 Task: Reply All to email with the signature 'Adam Smith' with the subject 'Request for information' from softage.1@softage.net with the message 'I would like to request a meeting to discuss the new product launch strategy.'
Action: Mouse moved to (583, 582)
Screenshot: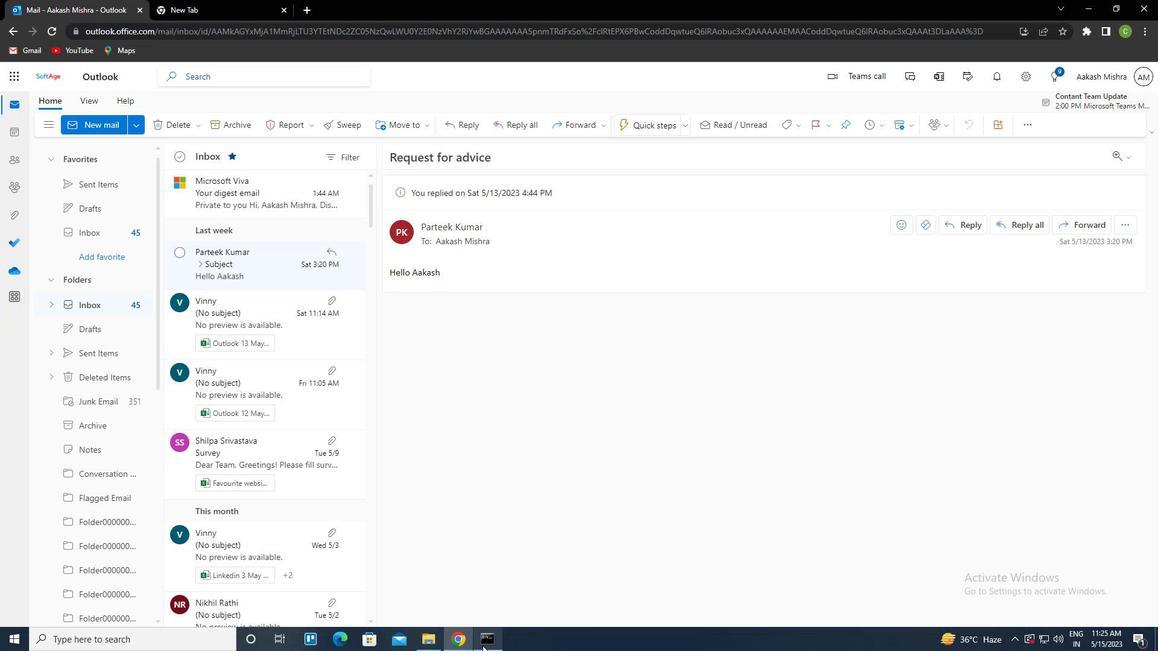 
Action: Mouse scrolled (583, 582) with delta (0, 0)
Screenshot: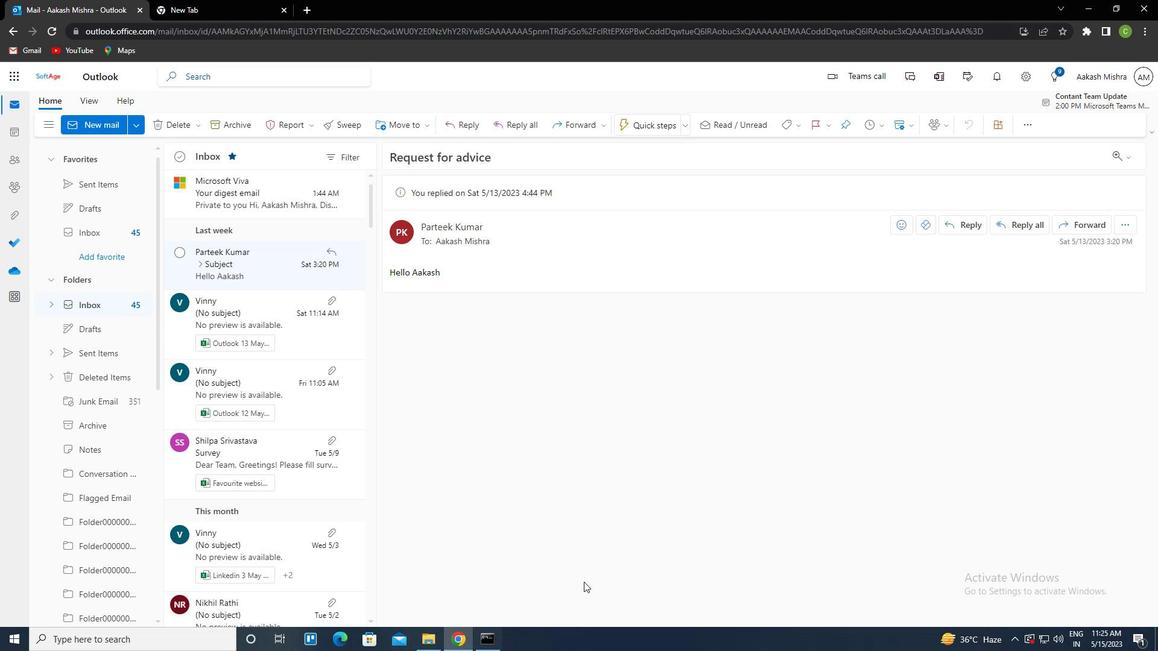 
Action: Mouse moved to (974, 221)
Screenshot: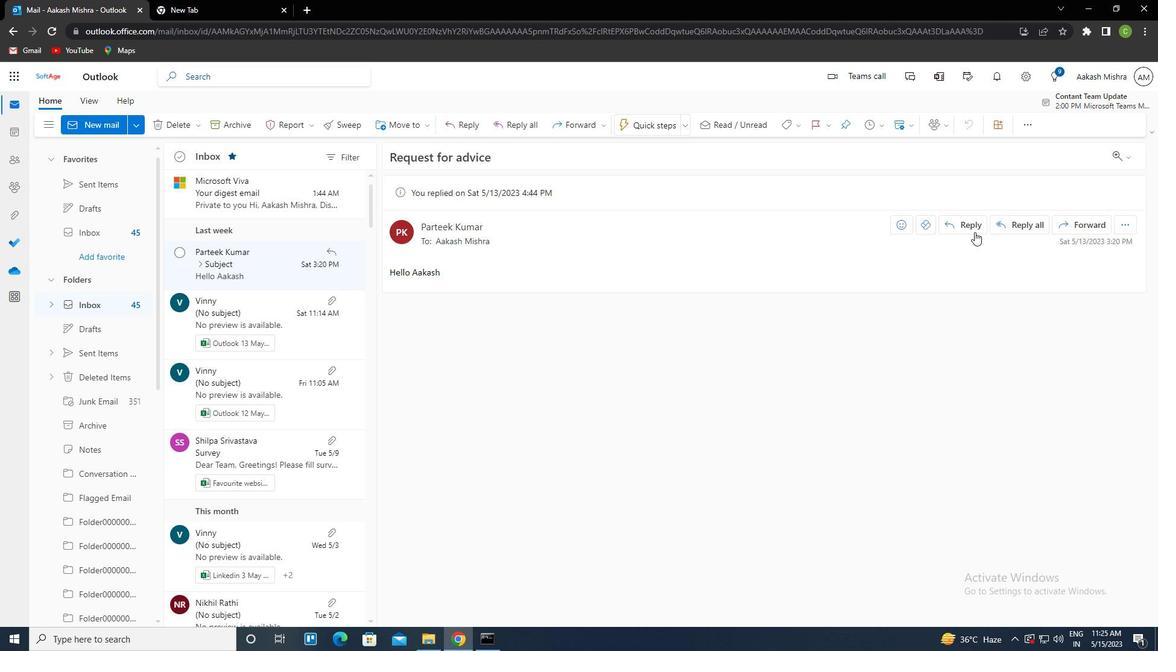 
Action: Mouse pressed left at (974, 221)
Screenshot: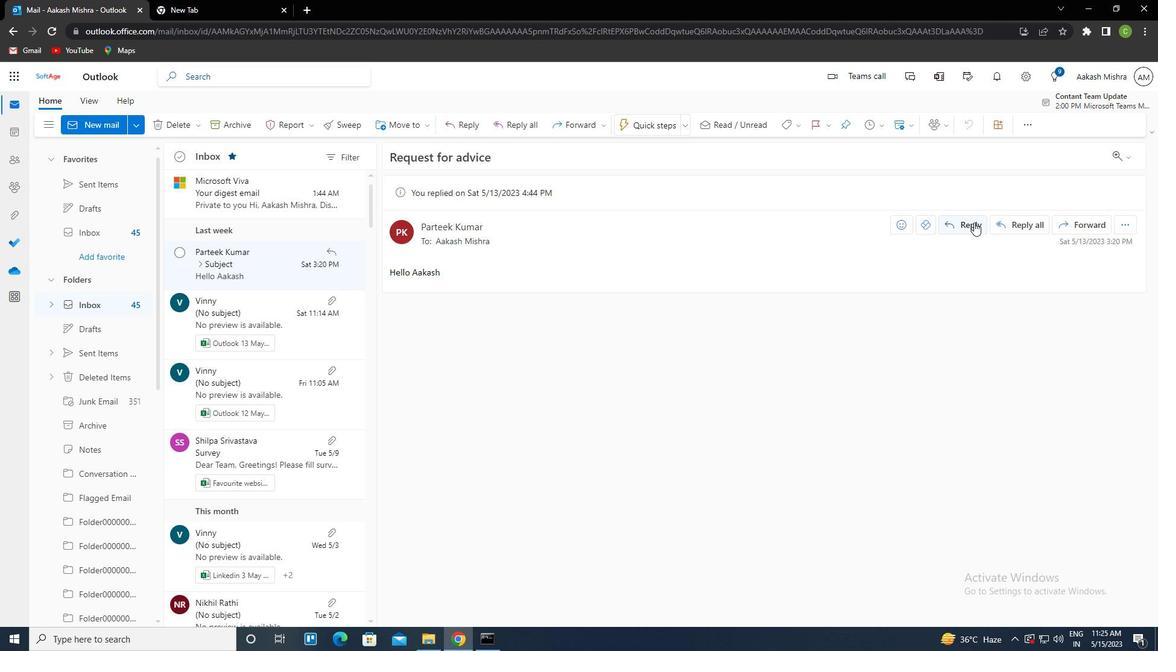 
Action: Mouse moved to (787, 126)
Screenshot: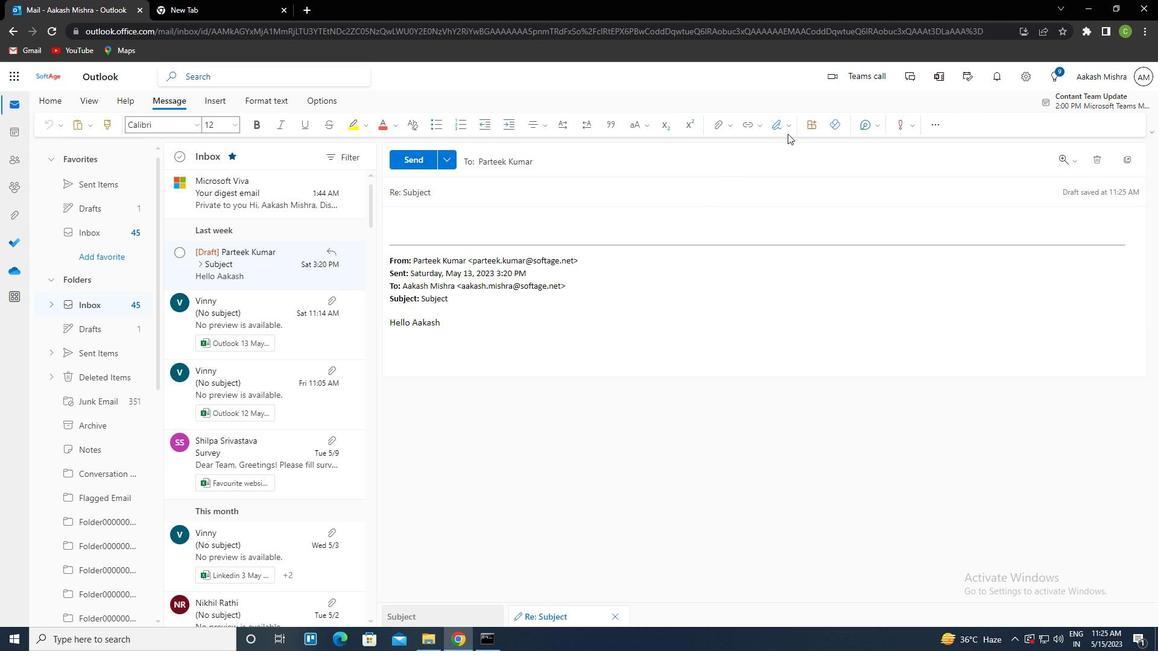 
Action: Mouse pressed left at (787, 126)
Screenshot: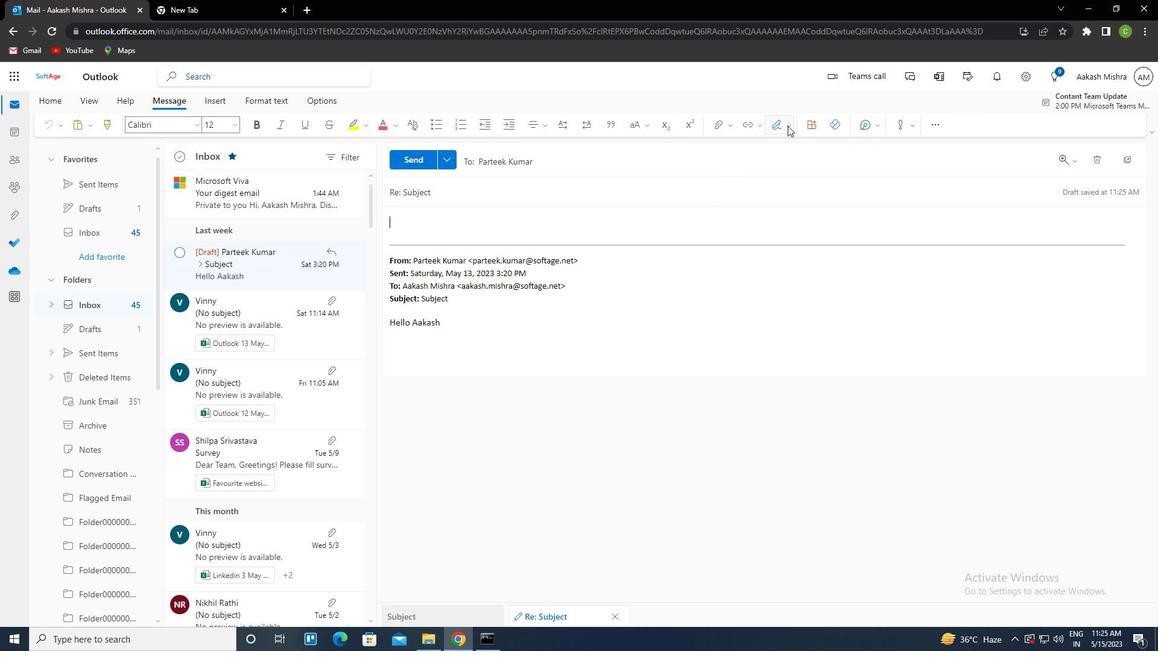 
Action: Mouse moved to (767, 171)
Screenshot: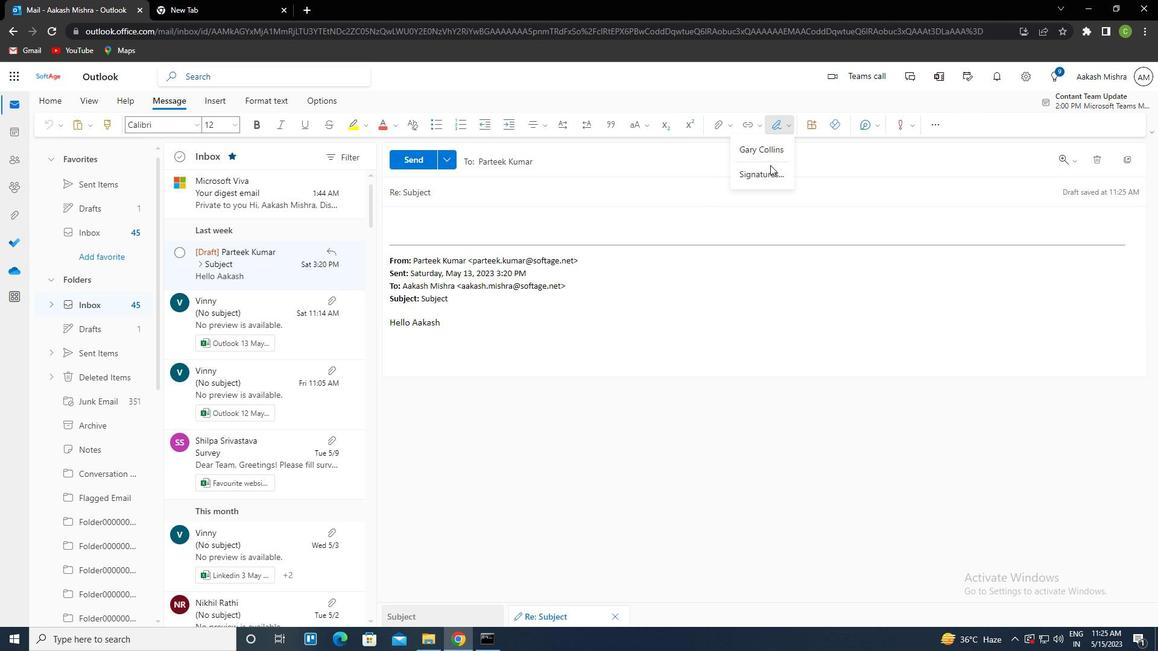 
Action: Mouse pressed left at (767, 171)
Screenshot: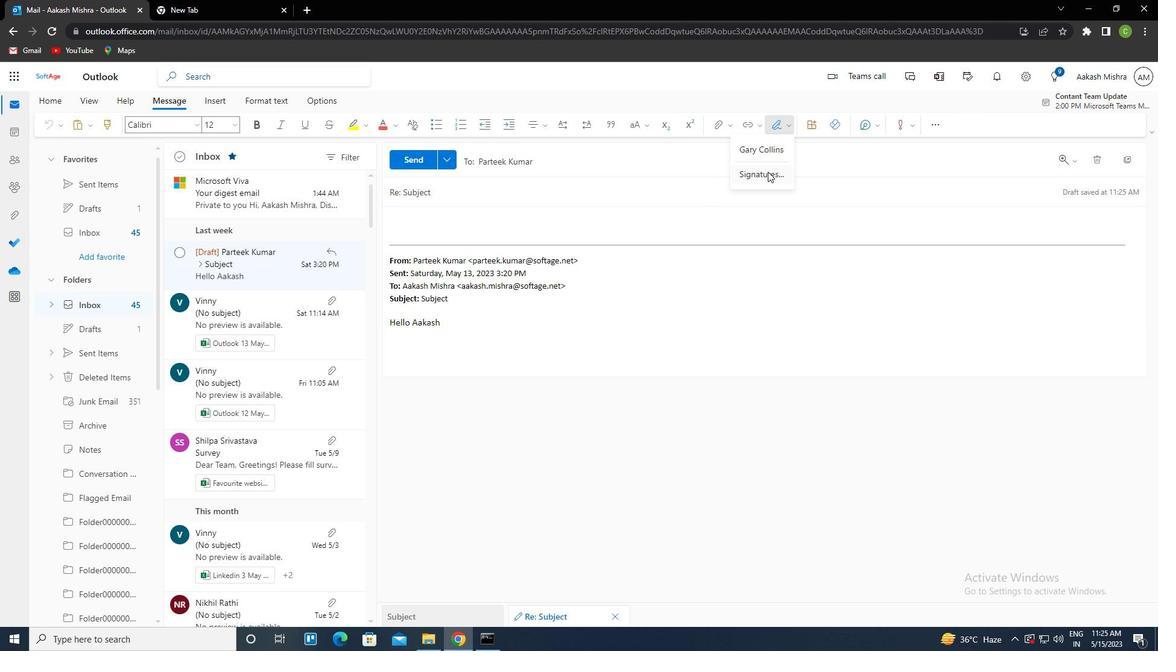 
Action: Mouse moved to (809, 222)
Screenshot: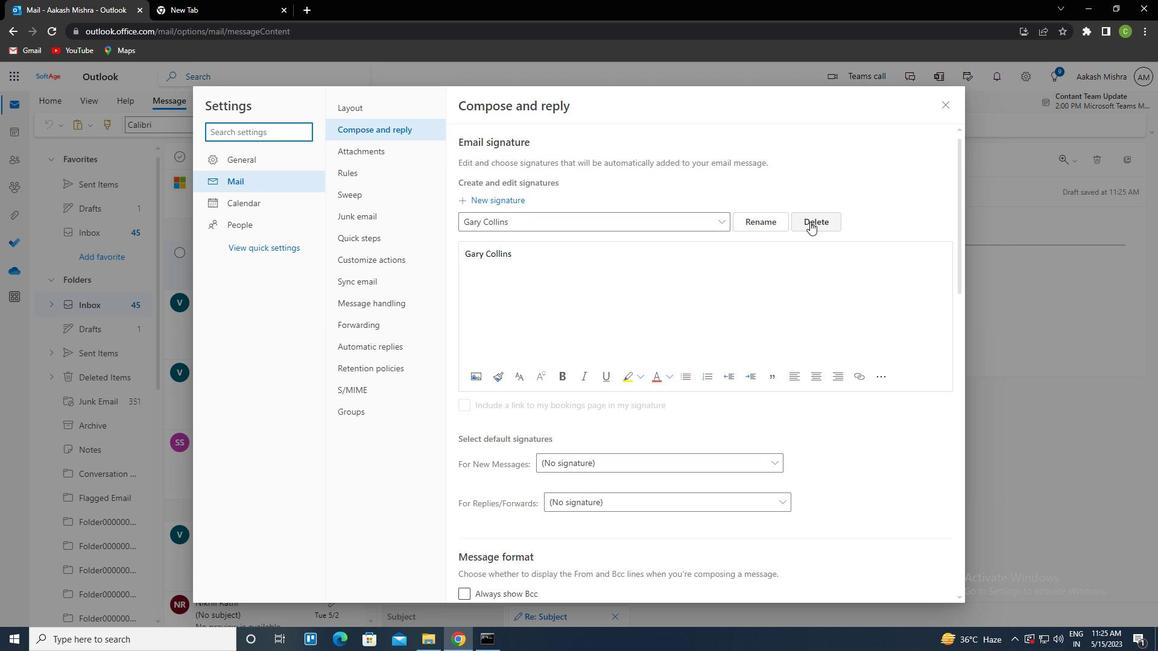 
Action: Mouse pressed left at (809, 222)
Screenshot: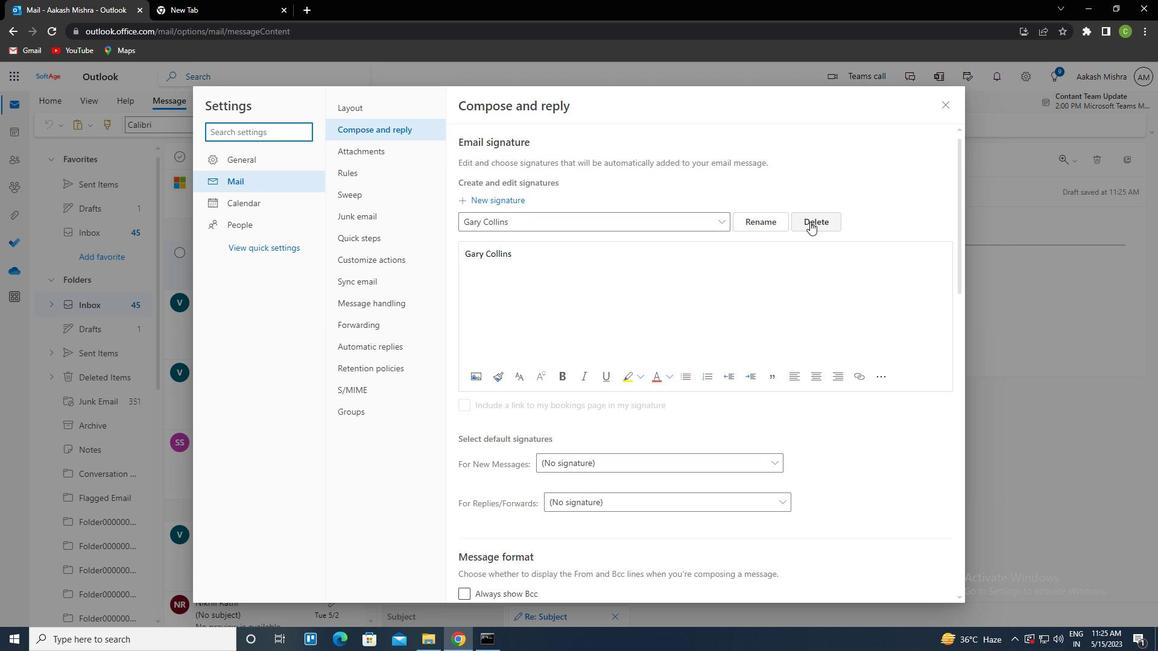 
Action: Mouse moved to (548, 220)
Screenshot: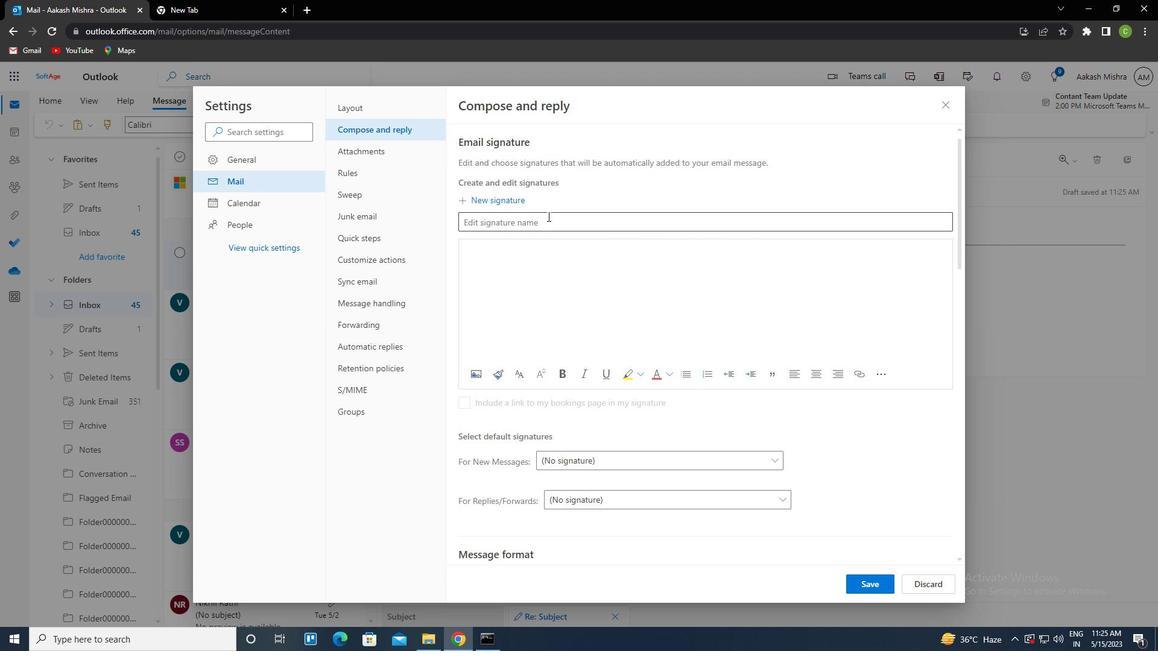 
Action: Mouse pressed left at (548, 220)
Screenshot: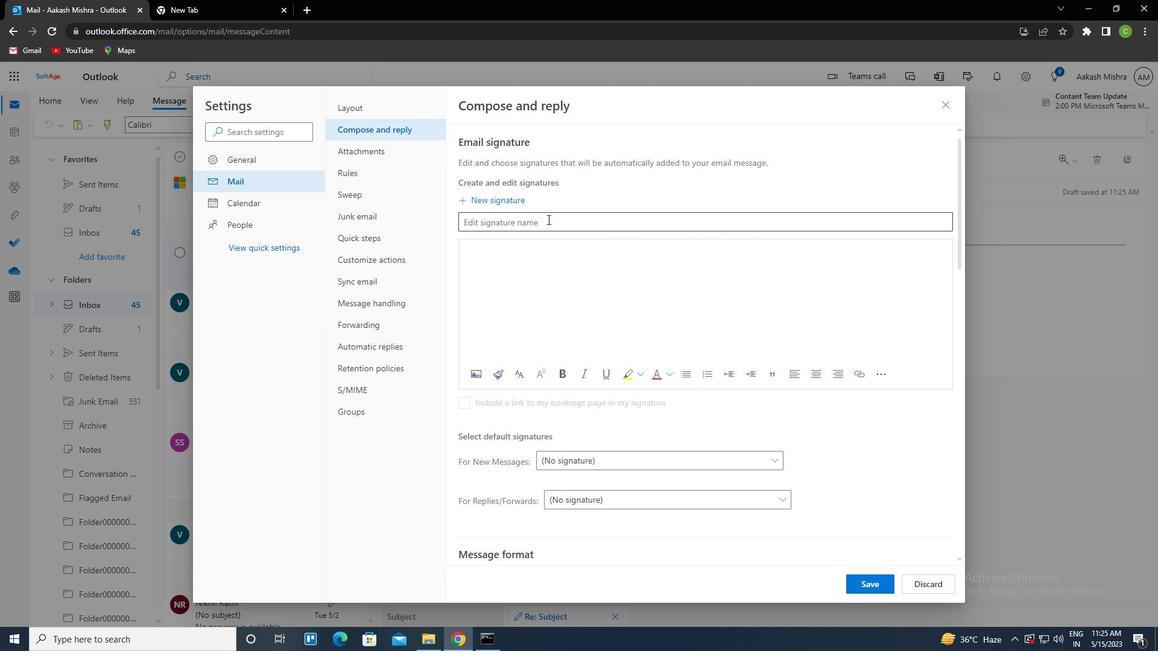 
Action: Key pressed <Key.caps_lock>a<Key.caps_lock>dam<Key.space><Key.caps_lock>s<Key.caps_lock>mith<Key.tab><Key.caps_lock>a<Key.caps_lock>dam<Key.space><Key.caps_lock>s<Key.caps_lock>mith
Screenshot: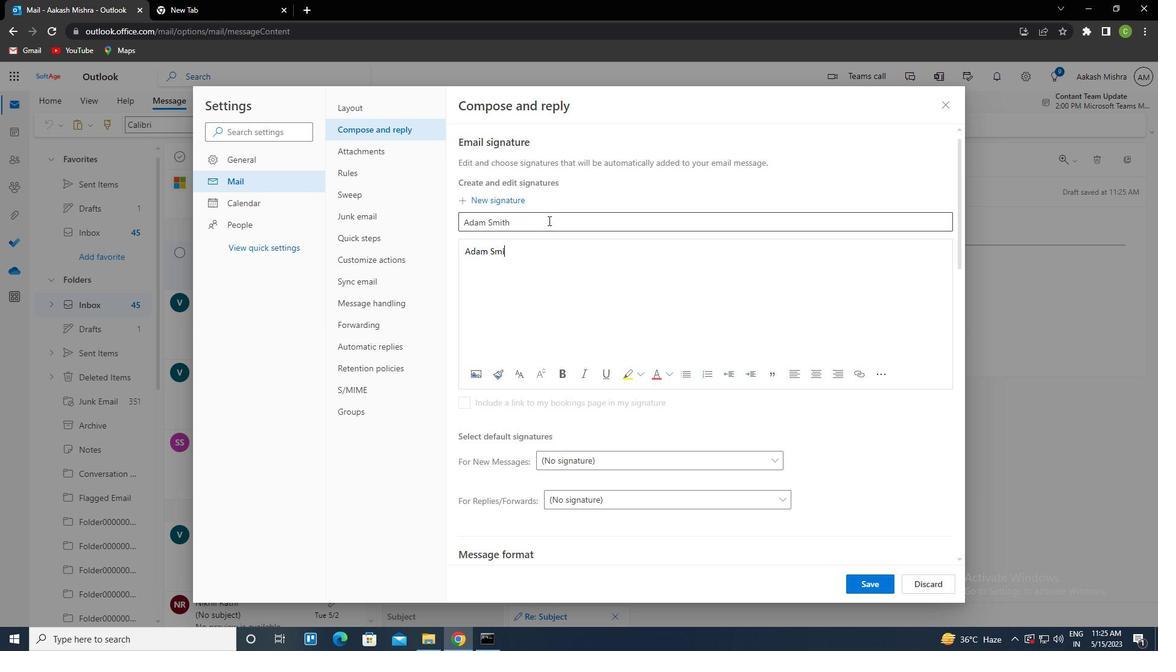 
Action: Mouse moved to (871, 583)
Screenshot: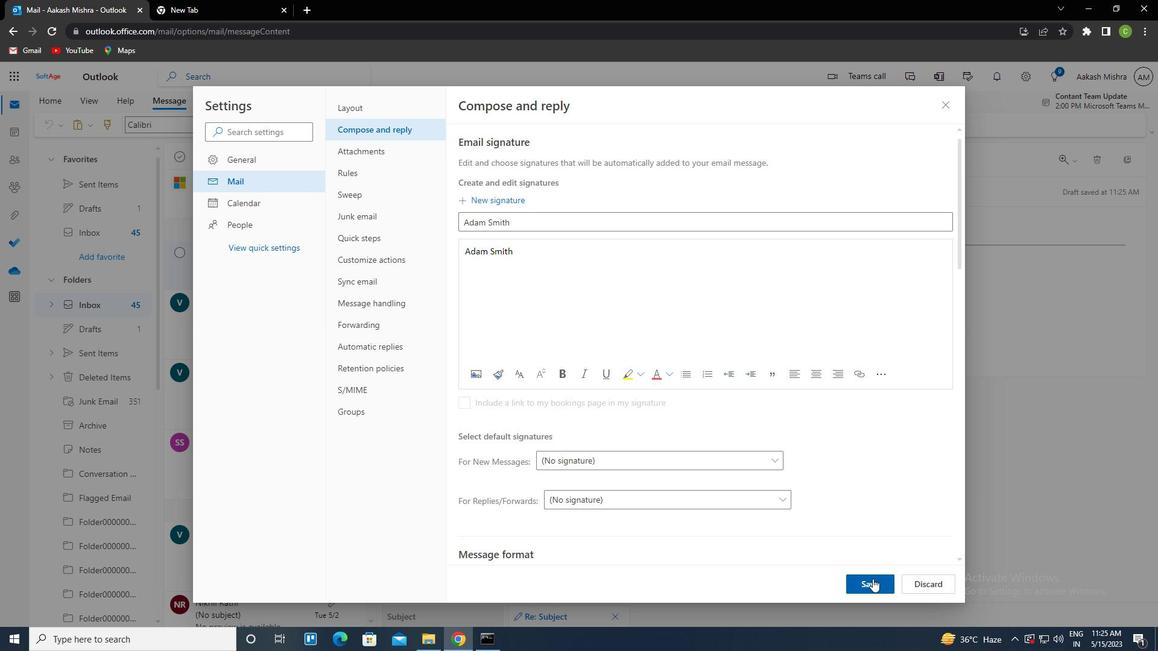 
Action: Mouse pressed left at (871, 583)
Screenshot: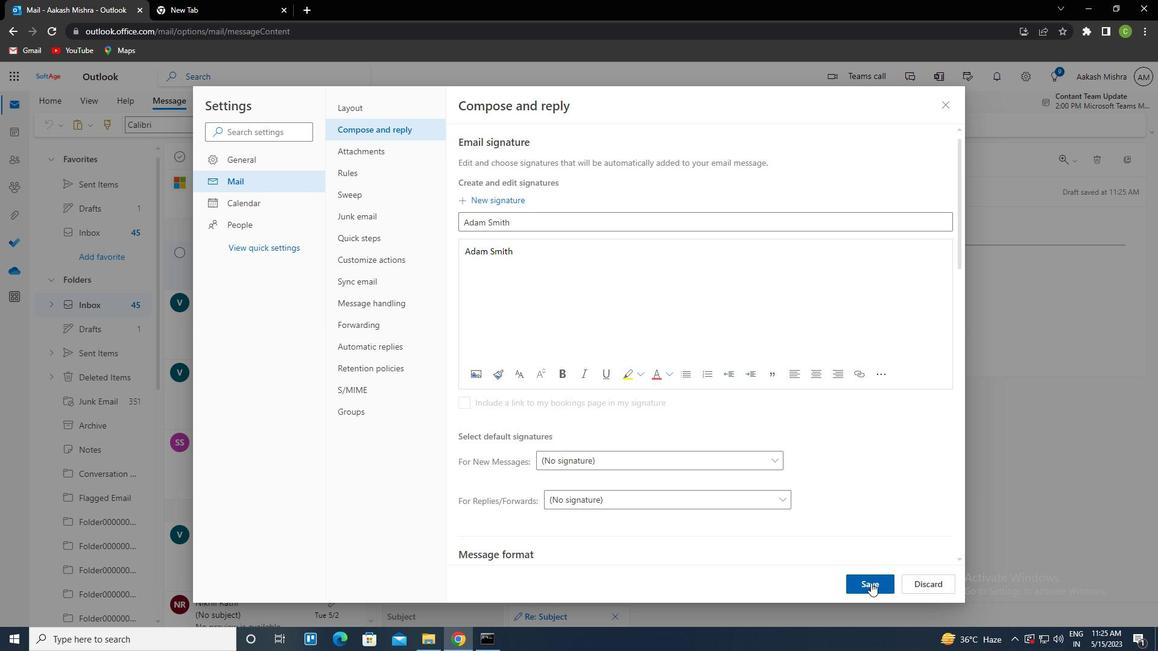 
Action: Mouse moved to (945, 107)
Screenshot: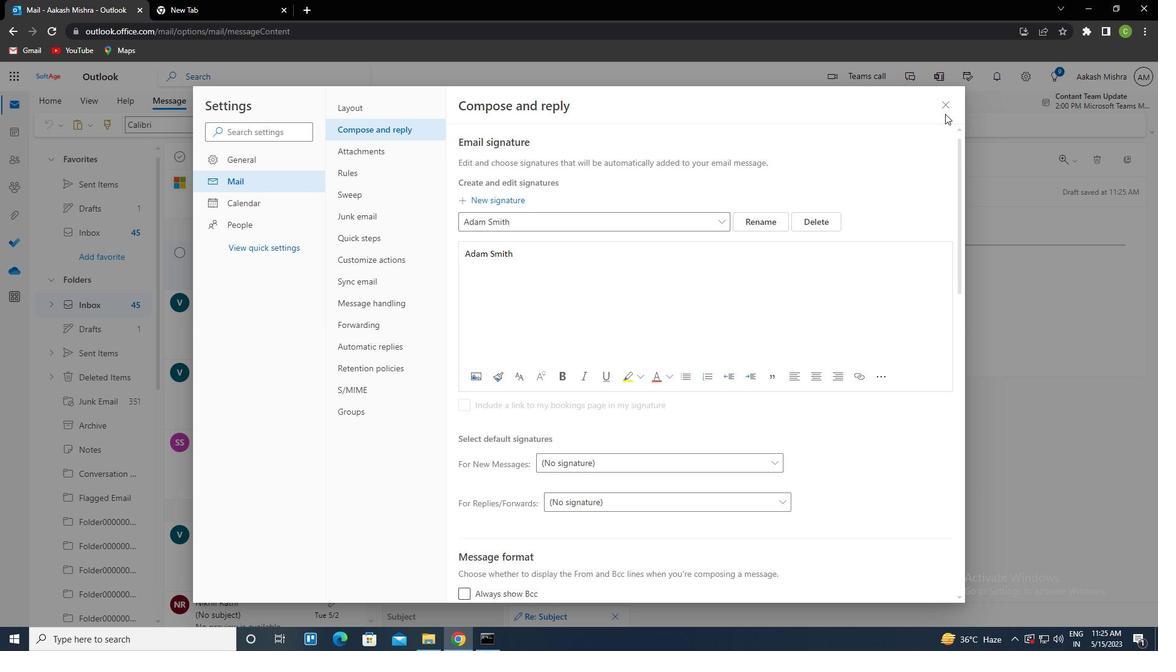 
Action: Mouse pressed left at (945, 107)
Screenshot: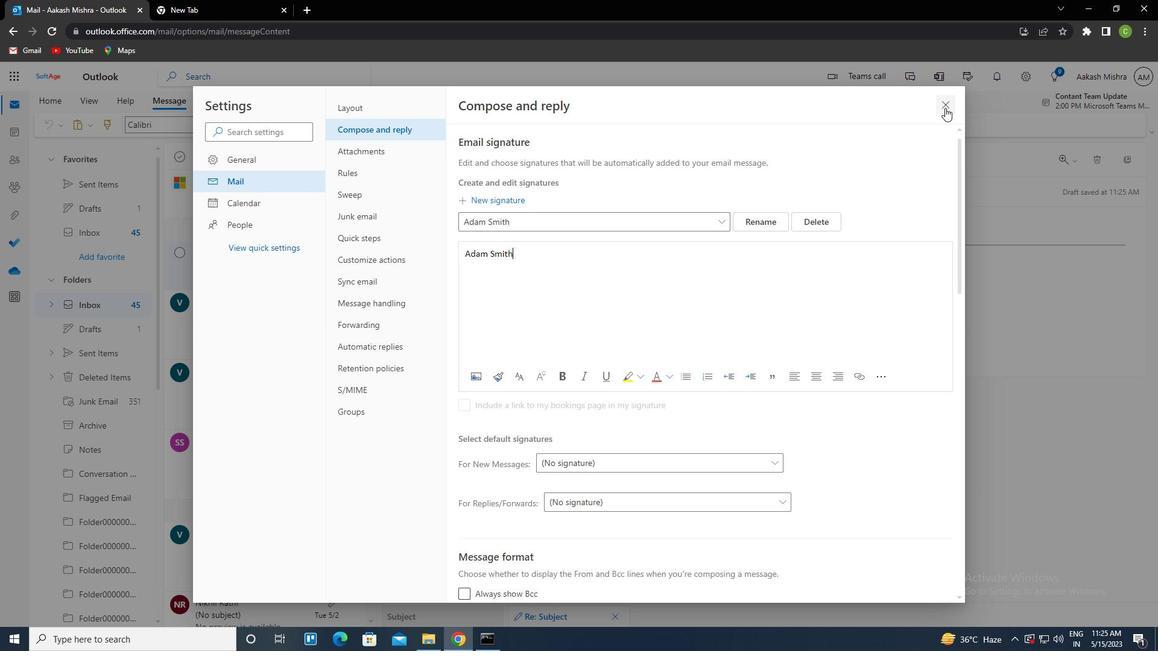 
Action: Mouse moved to (466, 198)
Screenshot: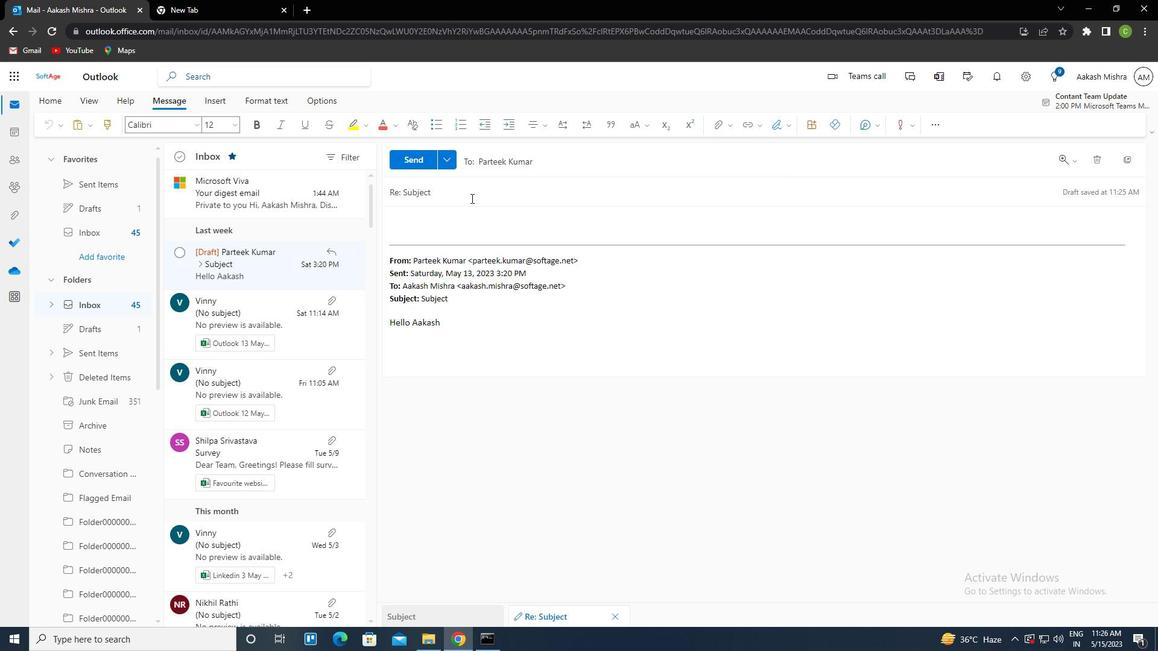 
Action: Mouse pressed left at (466, 198)
Screenshot: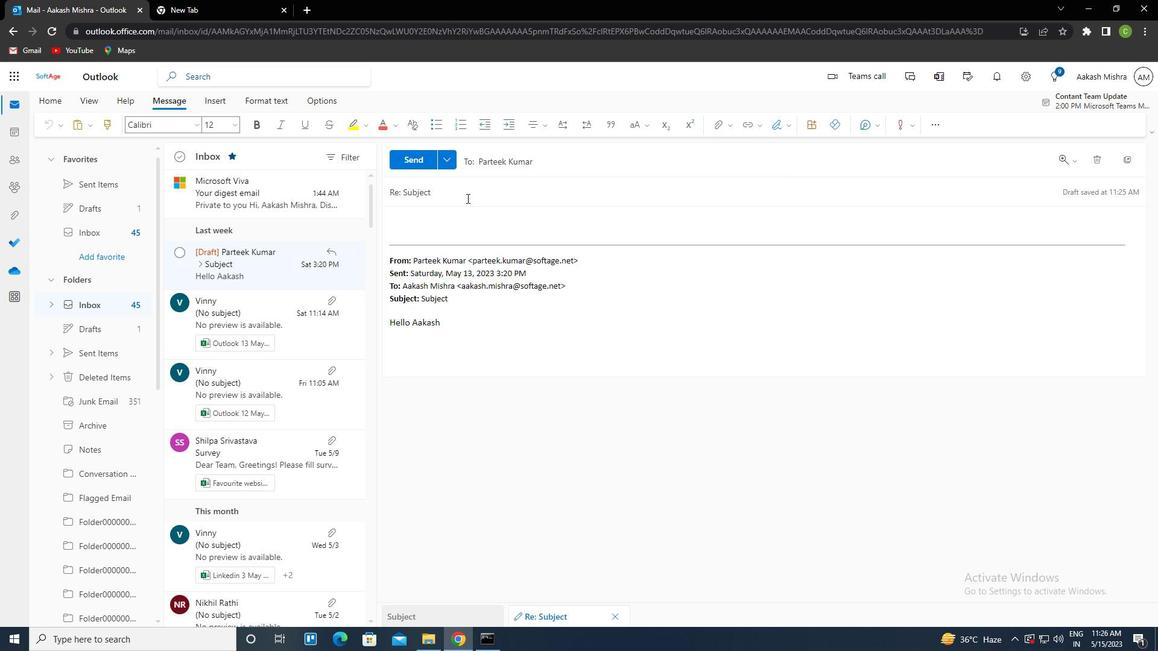 
Action: Key pressed <Key.shift><Key.left><Key.delete><Key.caps_lock>ctrl+R<Key.caps_lock>EQUEST<Key.space>FOR<Key.space>INFORMTION<Key.left><Key.left><Key.left><Key.left>A<Key.tab><Key.caps_lock>I<Key.space><Key.caps_lock>WOULD<Key.space>LIKE<Key.space>TO<Key.space>REQUEST<Key.space>A<Key.space>MEETING<Key.space>T<Key.space><Key.backspace>O<Key.space>DISCUSS<Key.space>THE<Key.space>NEW<Key.space>PROJECT<Key.backspace><Key.backspace><Key.backspace><Key.backspace>DUCT<Key.space>LAUNCH<Key.space>STAR<Key.backspace><Key.backspace>RATEGY
Screenshot: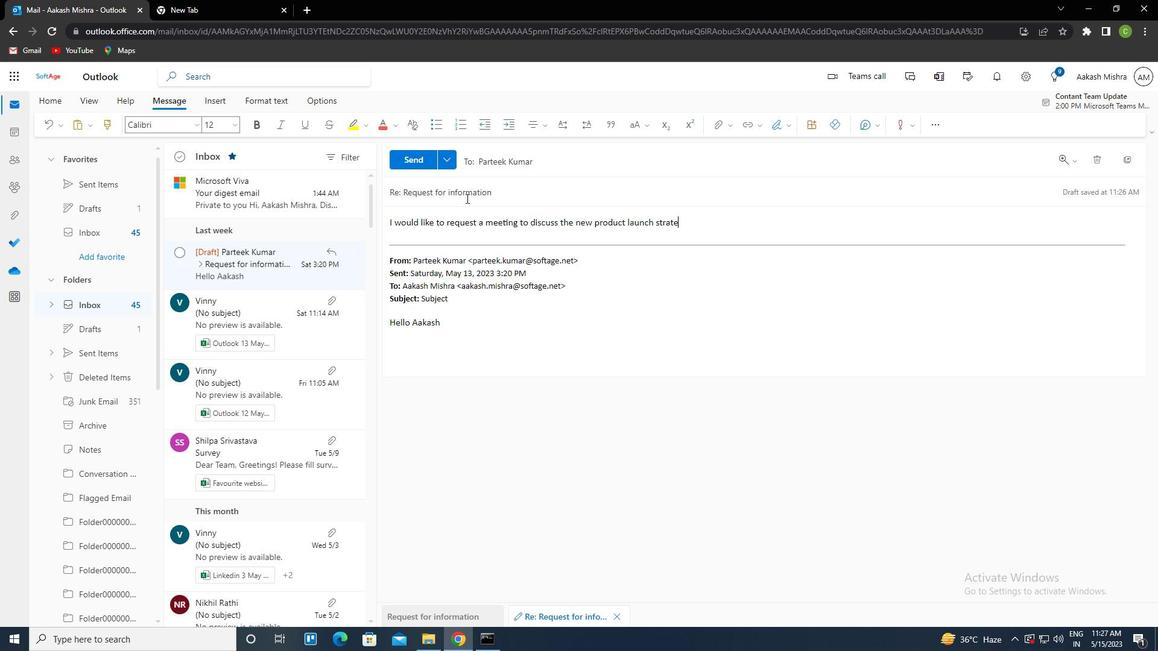 
Action: Mouse moved to (729, 127)
Screenshot: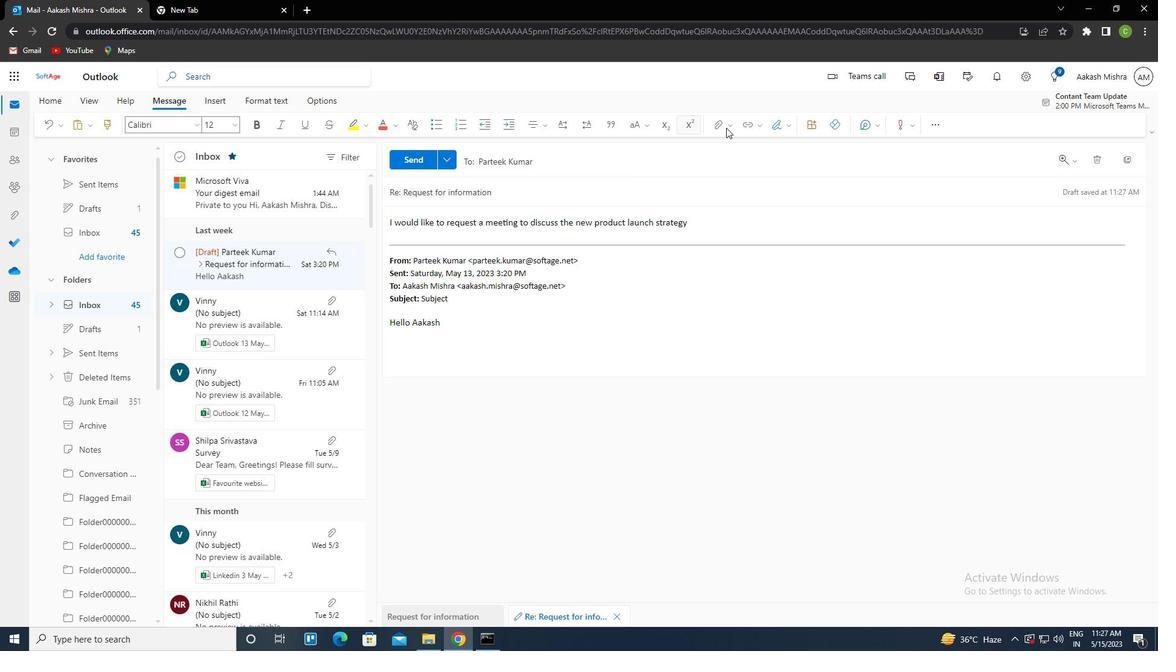 
Action: Mouse pressed left at (729, 127)
Screenshot: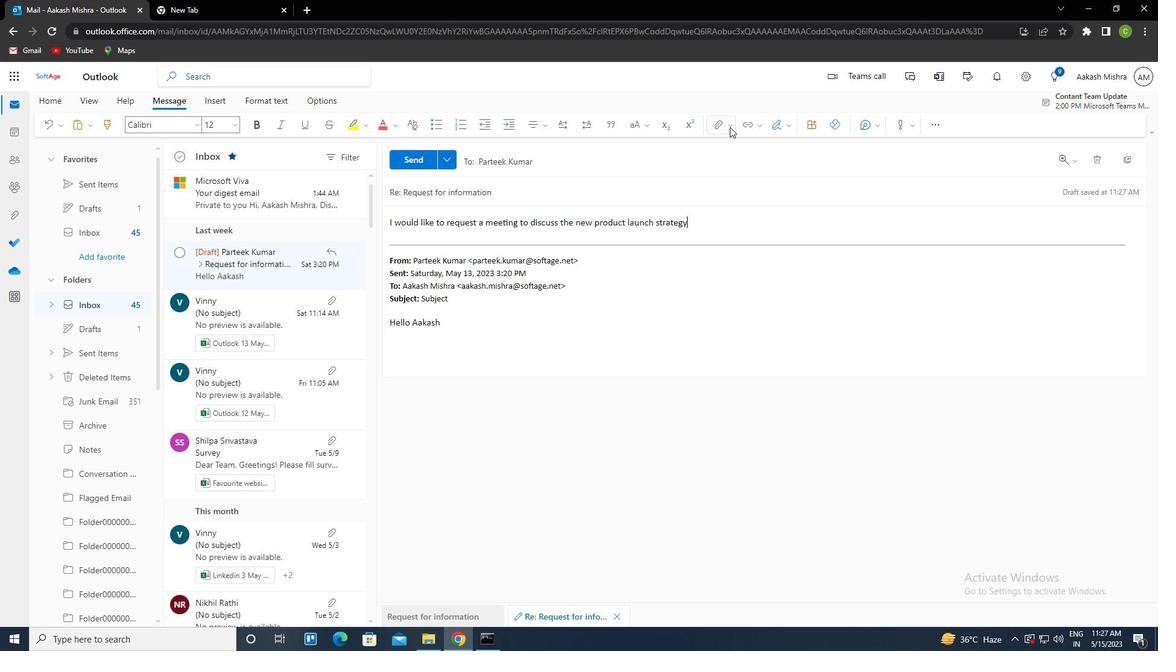 
Action: Mouse moved to (652, 155)
Screenshot: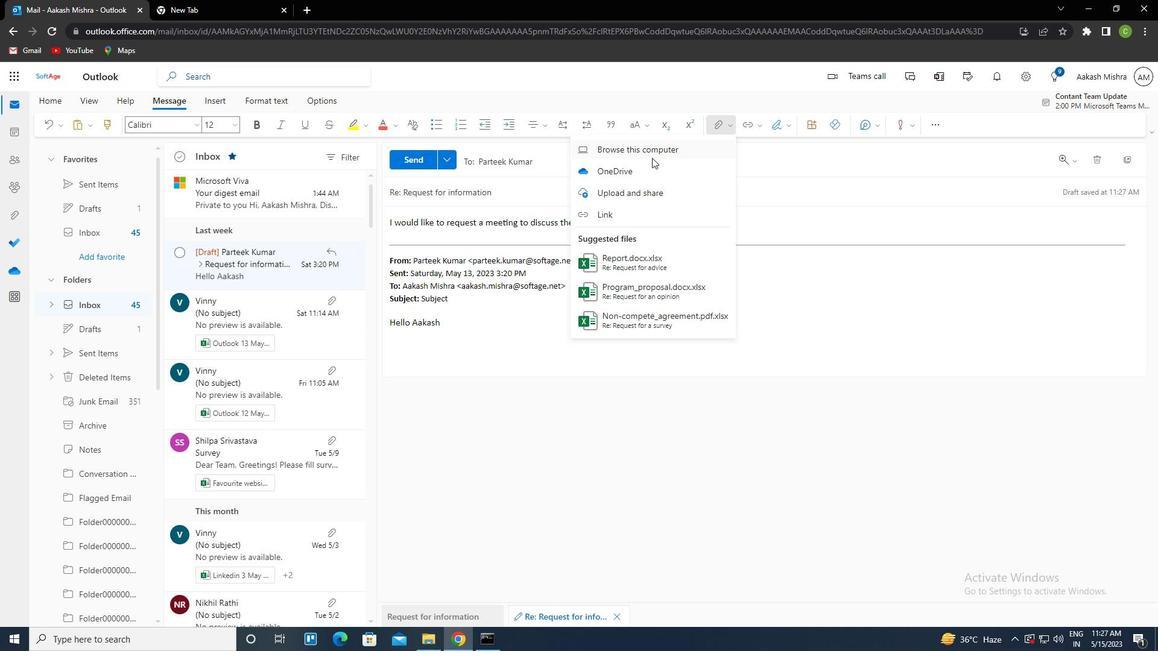 
Action: Mouse pressed left at (652, 155)
Screenshot: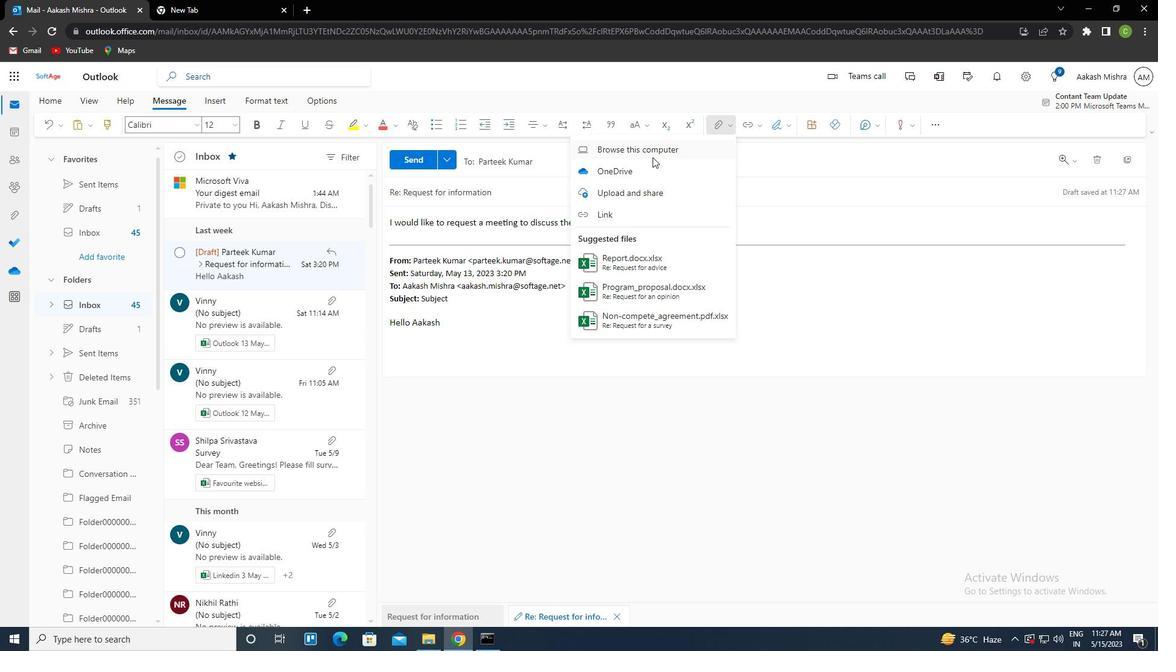 
Action: Mouse moved to (266, 168)
Screenshot: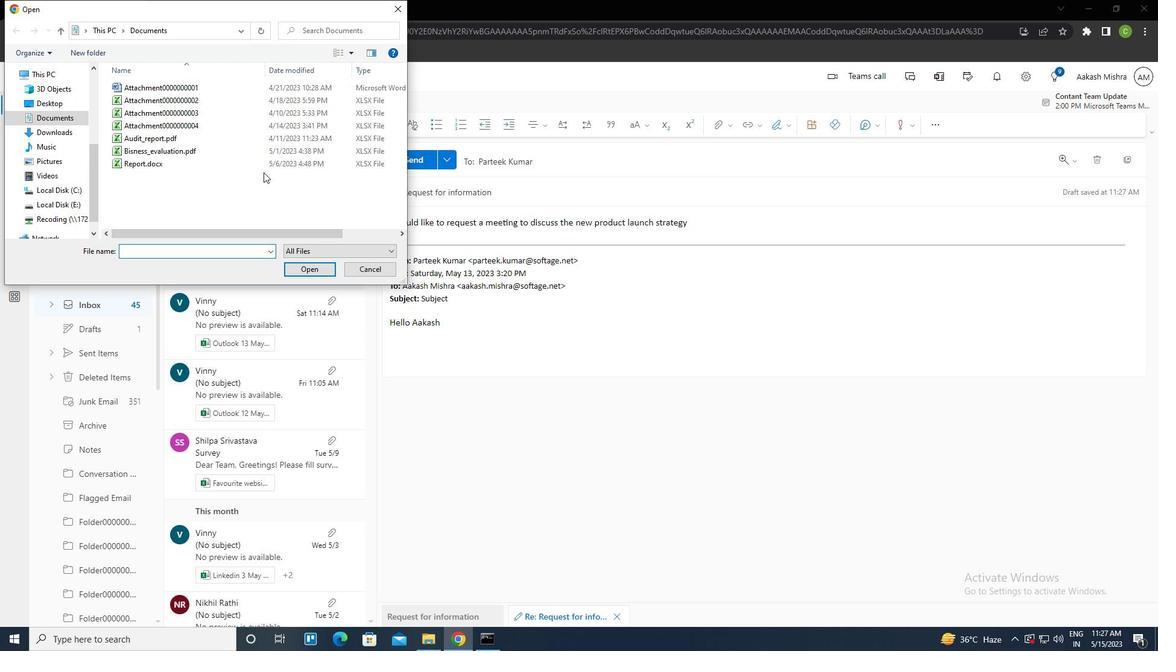 
Action: Mouse pressed left at (266, 168)
Screenshot: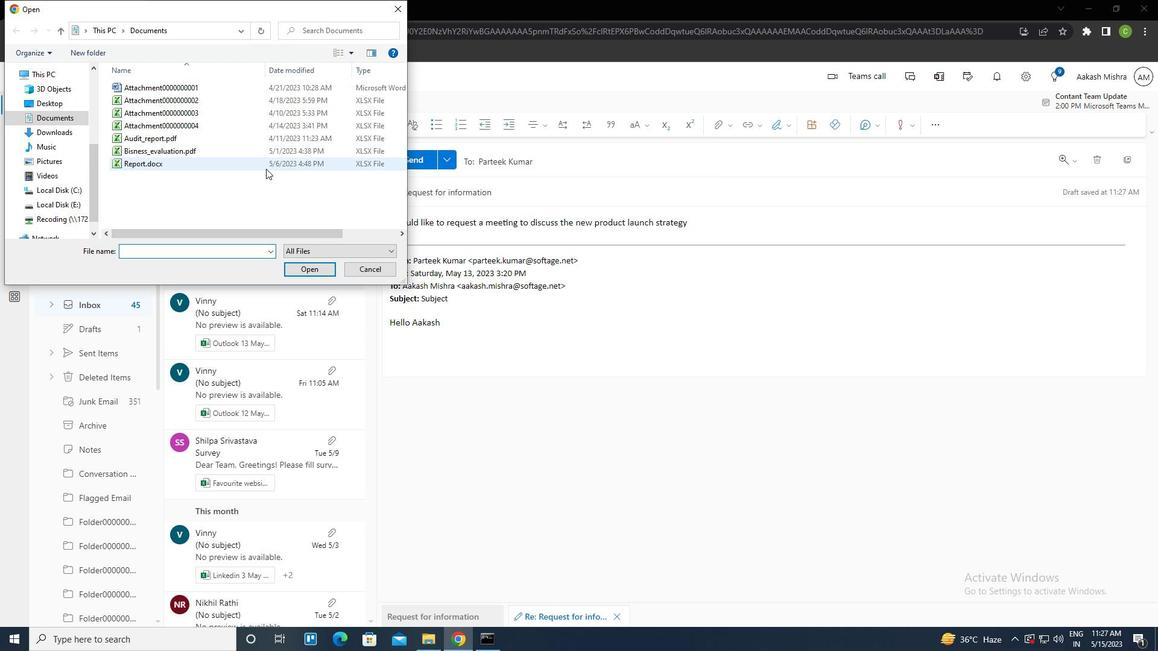 
Action: Key pressed <Key.f2><Key.caps_lock>
Screenshot: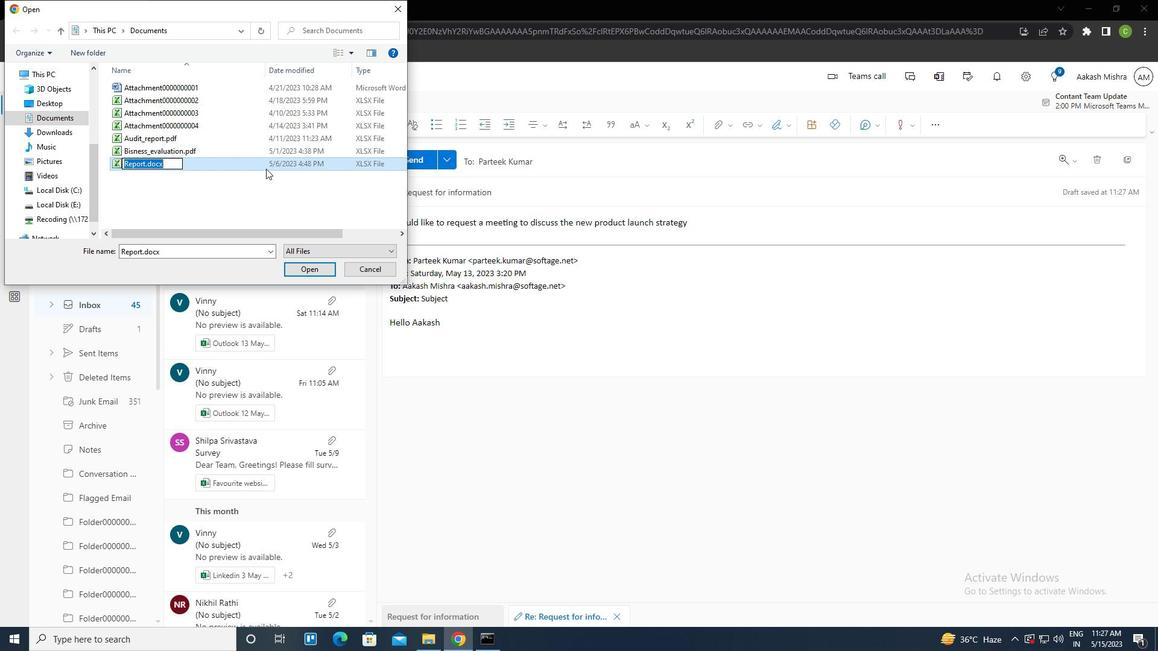 
Action: Mouse moved to (397, 12)
Screenshot: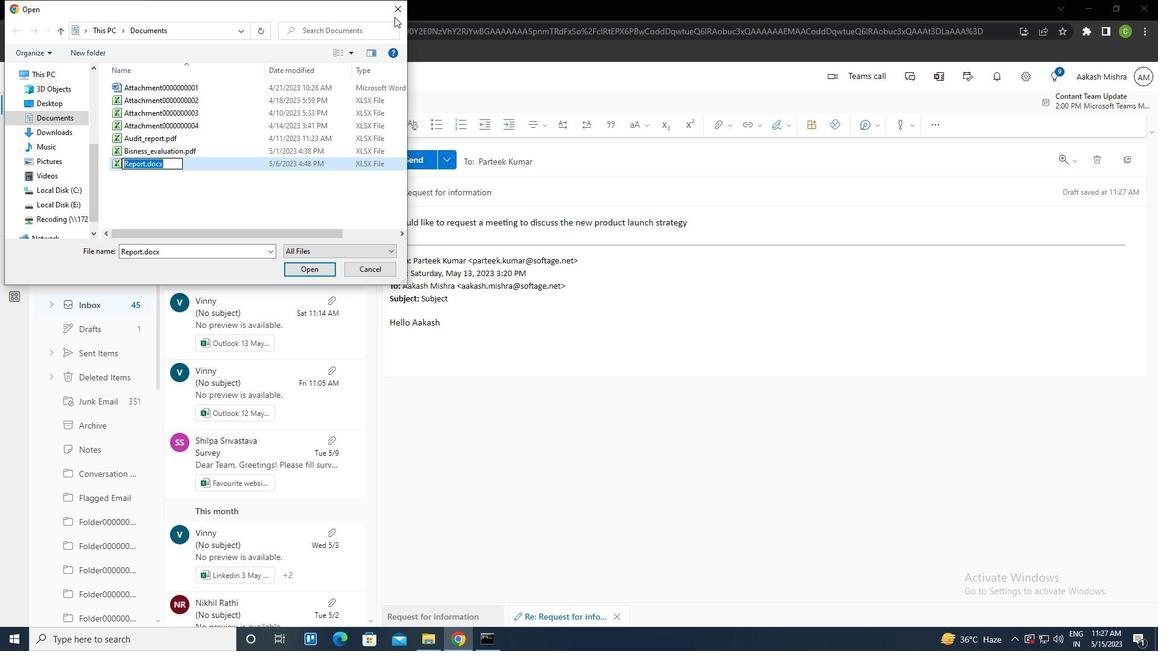 
Action: Mouse pressed left at (397, 12)
Screenshot: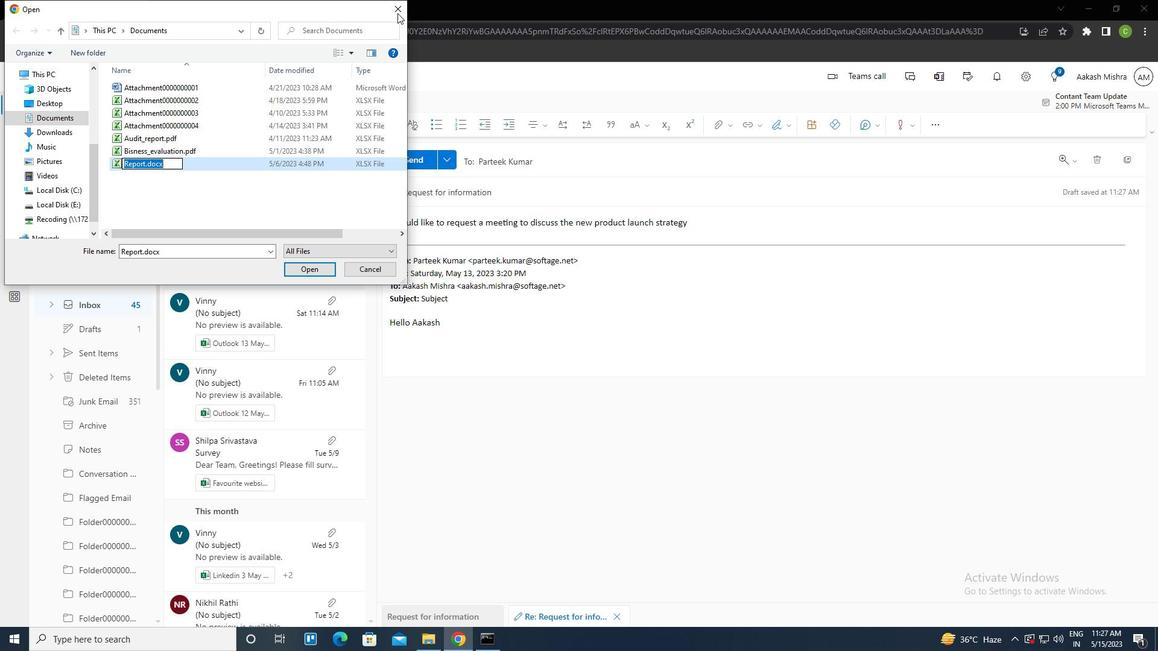 
Action: Mouse moved to (420, 163)
Screenshot: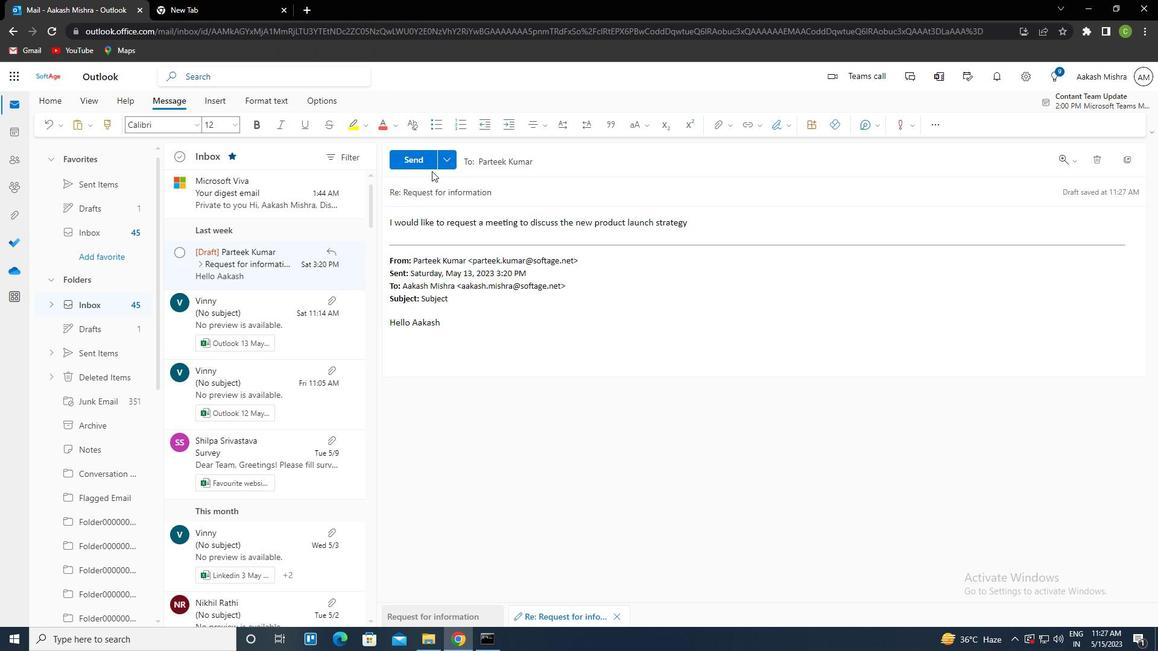 
Action: Mouse pressed left at (420, 163)
Screenshot: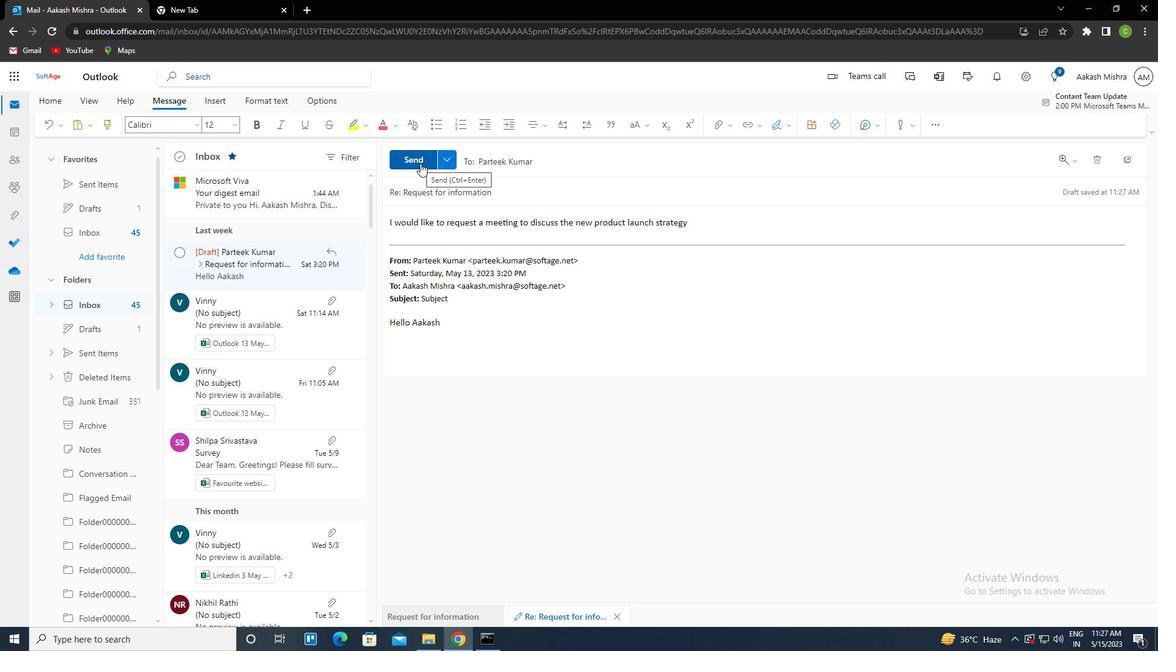 
Action: Mouse moved to (698, 483)
Screenshot: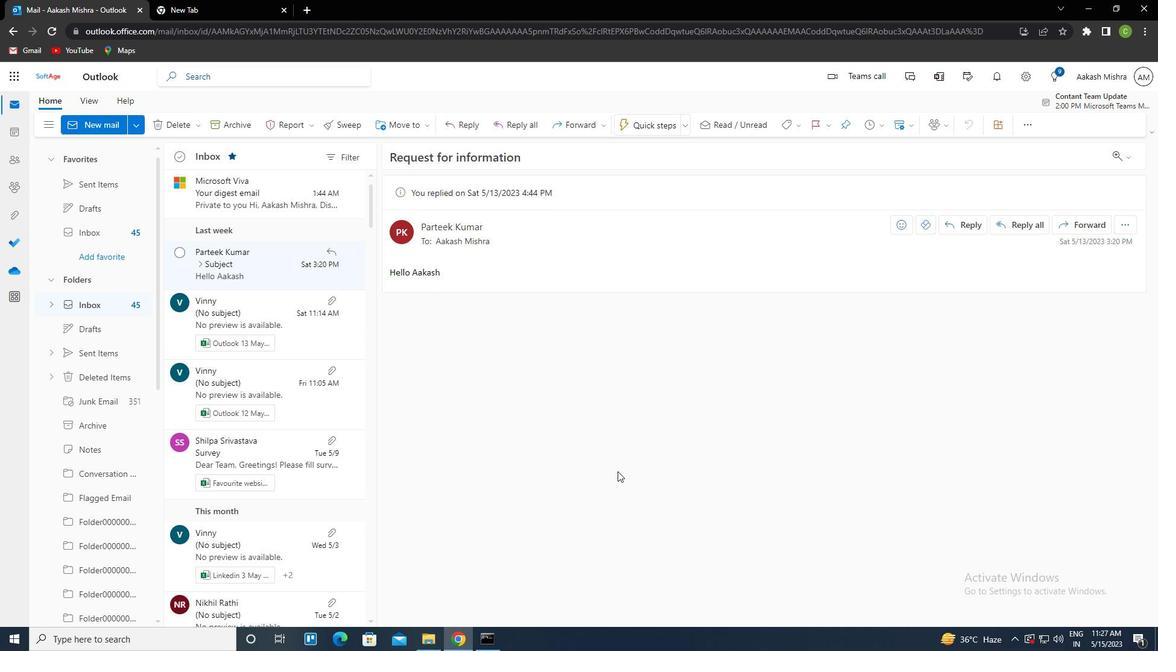 
